 Task: Create board using template kanban template.
Action: Mouse moved to (345, 86)
Screenshot: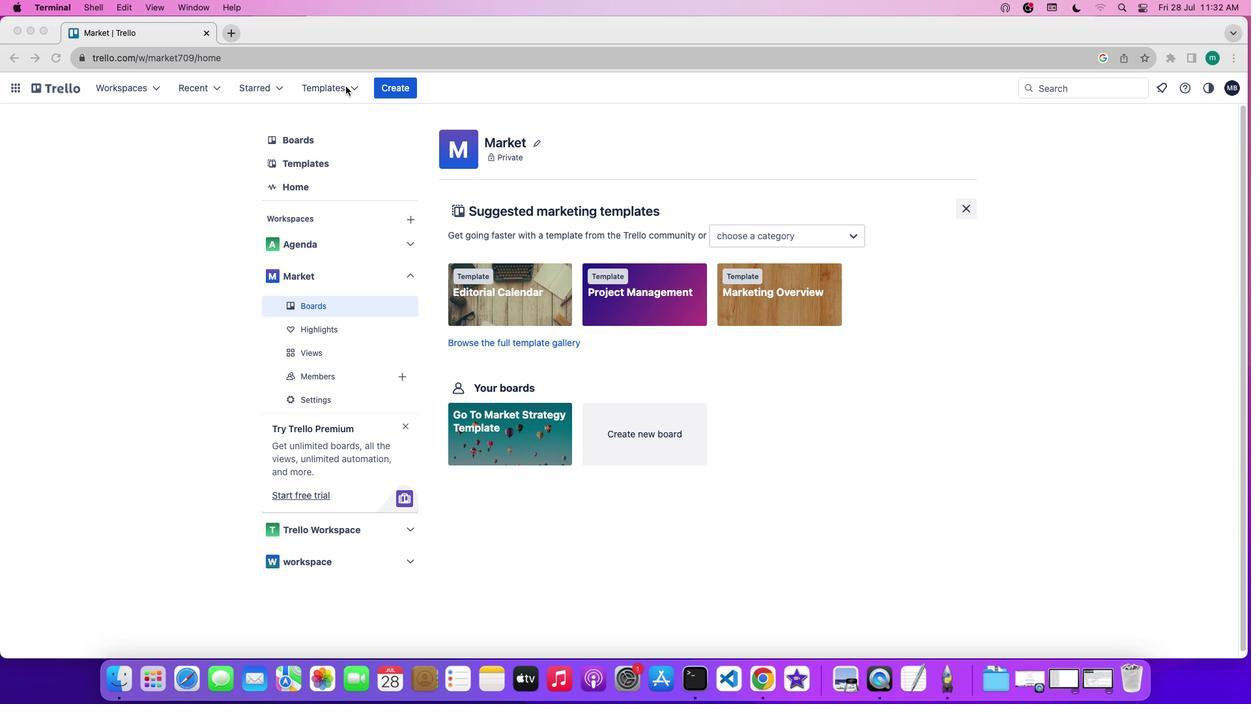 
Action: Mouse pressed left at (345, 86)
Screenshot: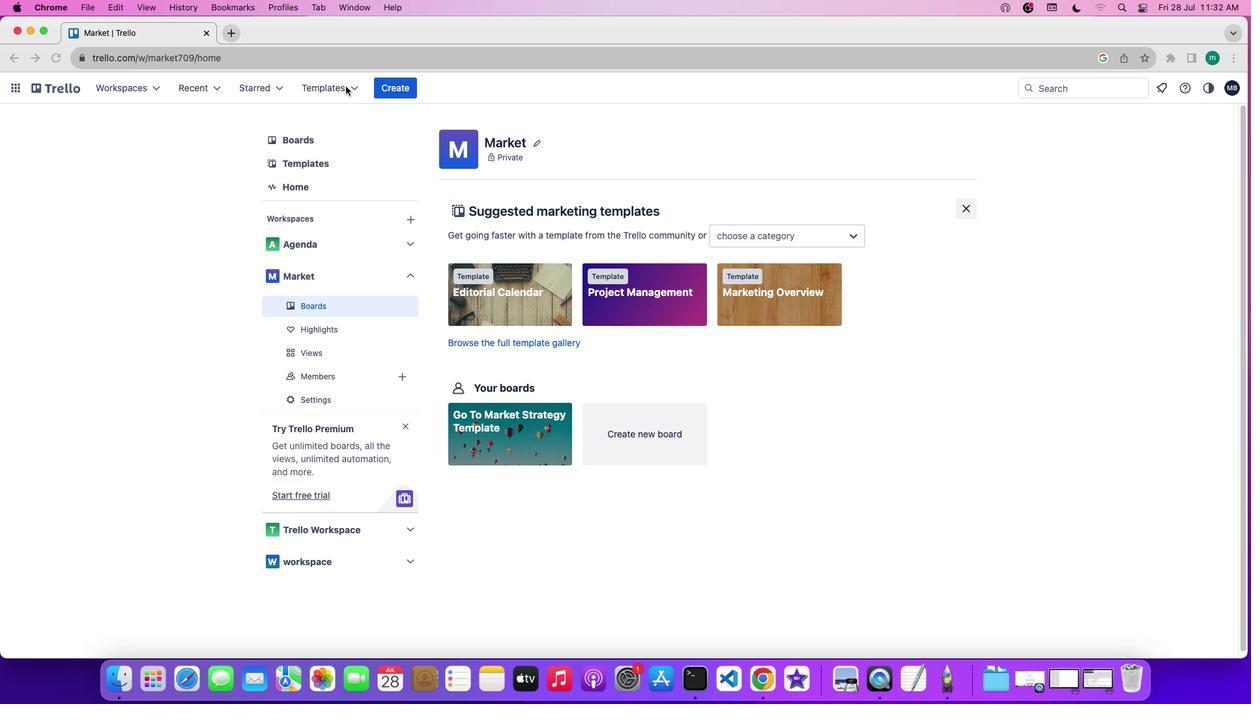 
Action: Mouse moved to (345, 86)
Screenshot: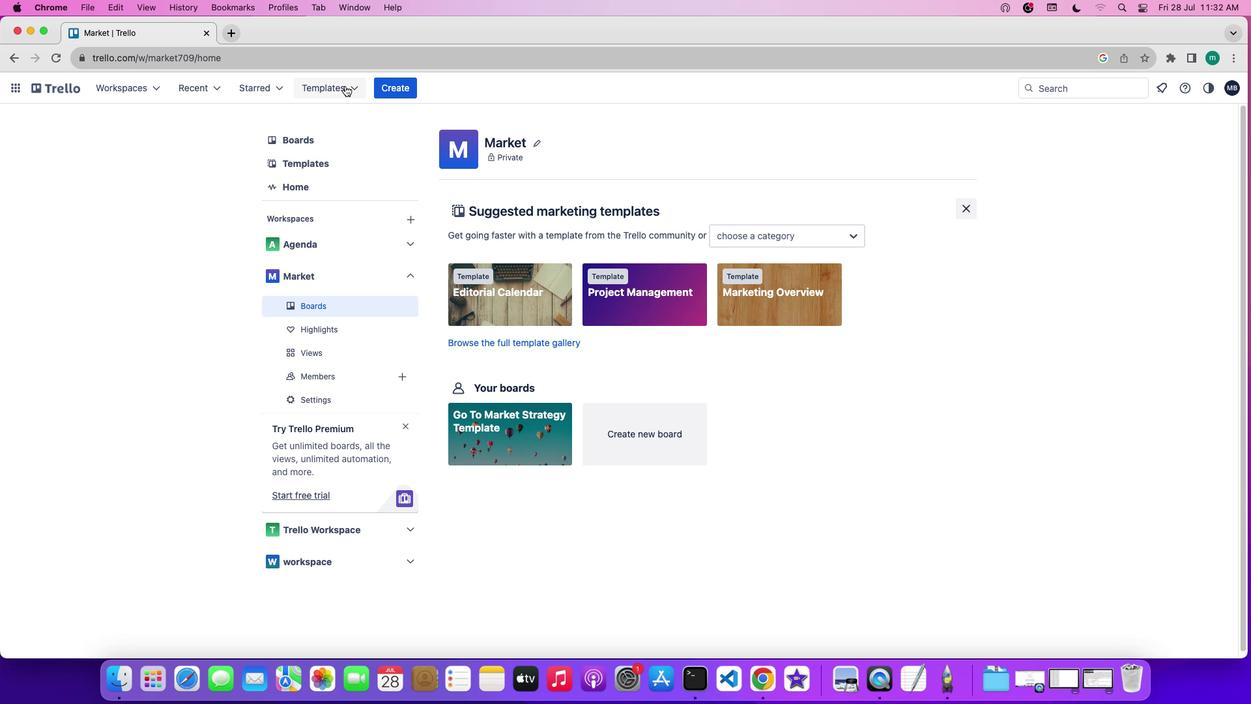 
Action: Mouse pressed left at (345, 86)
Screenshot: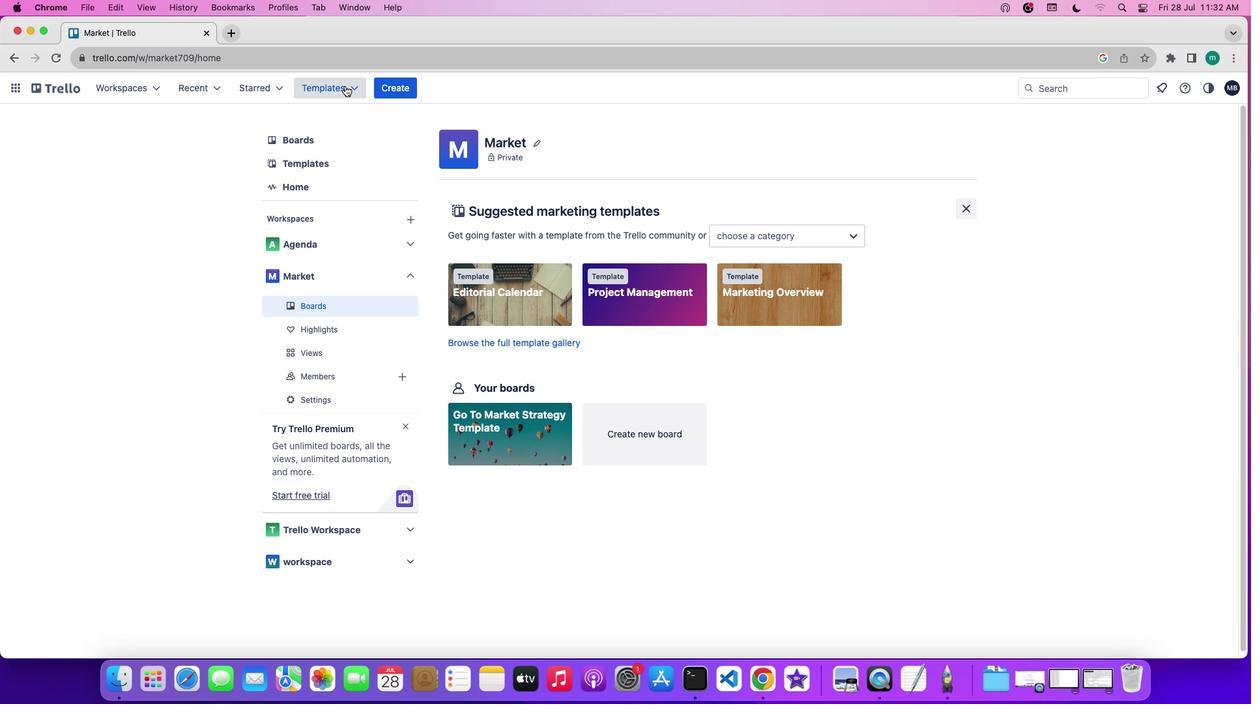 
Action: Mouse pressed left at (345, 86)
Screenshot: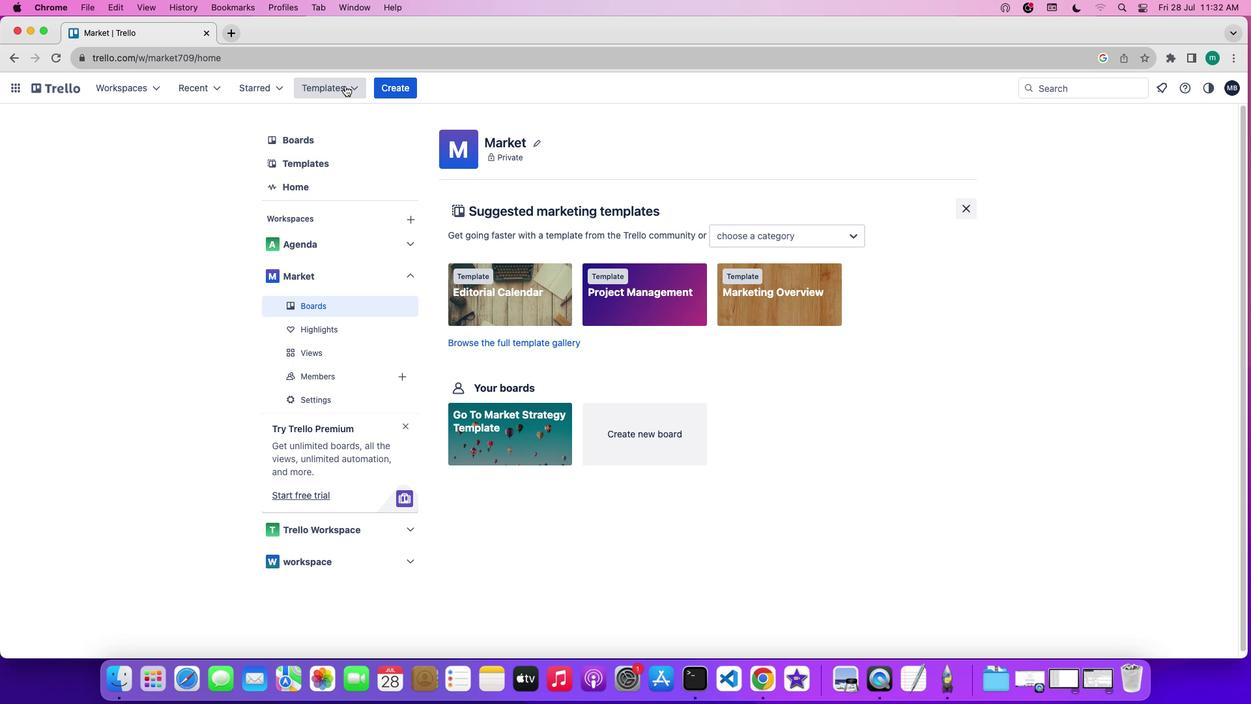 
Action: Mouse moved to (365, 279)
Screenshot: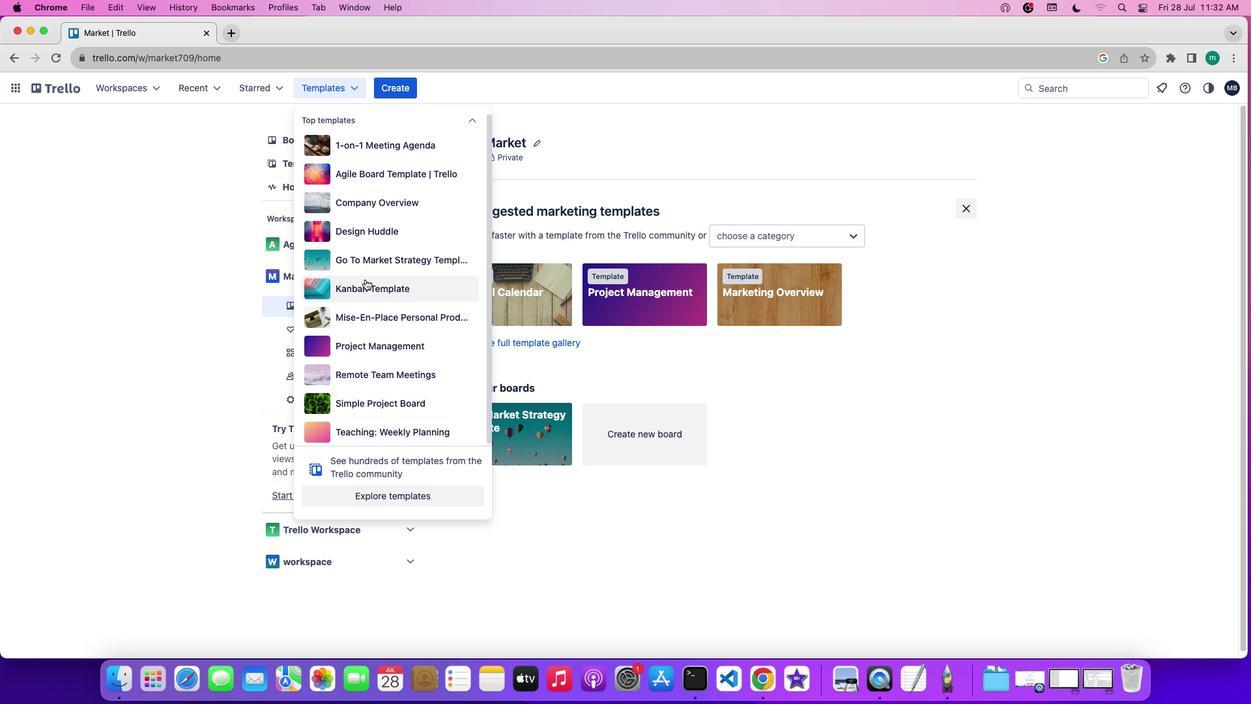 
Action: Mouse pressed left at (365, 279)
Screenshot: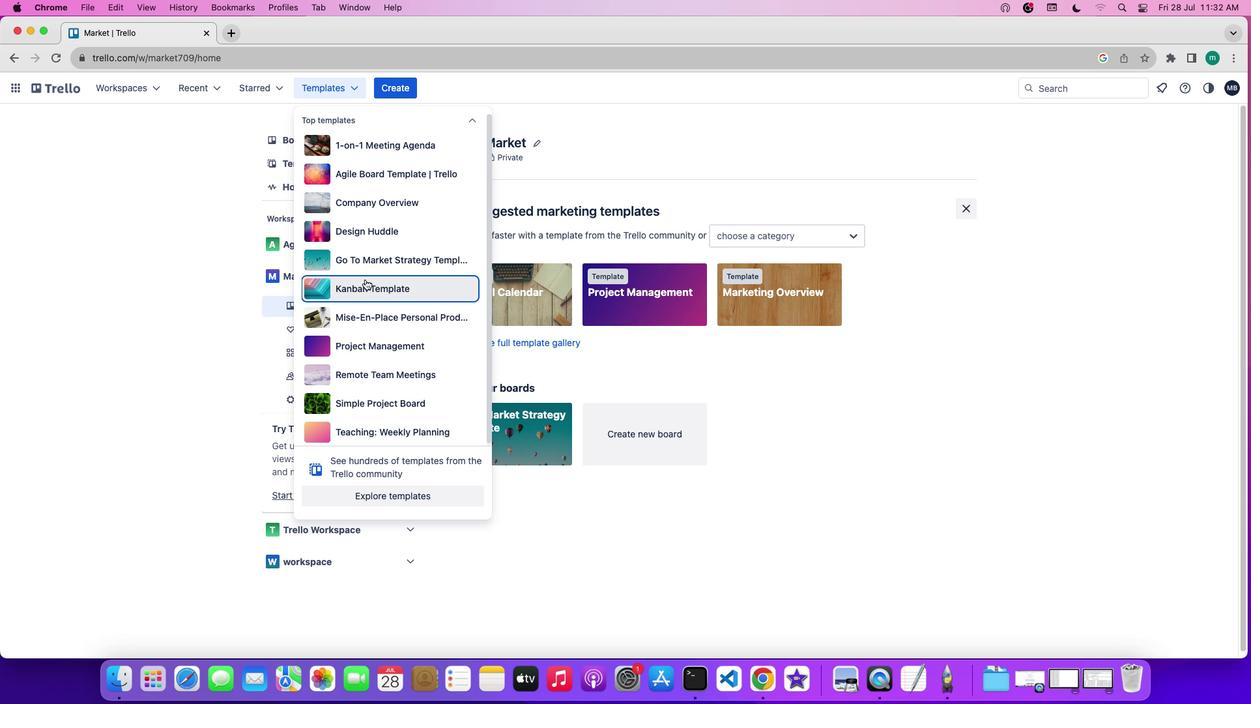 
Action: Mouse moved to (394, 430)
Screenshot: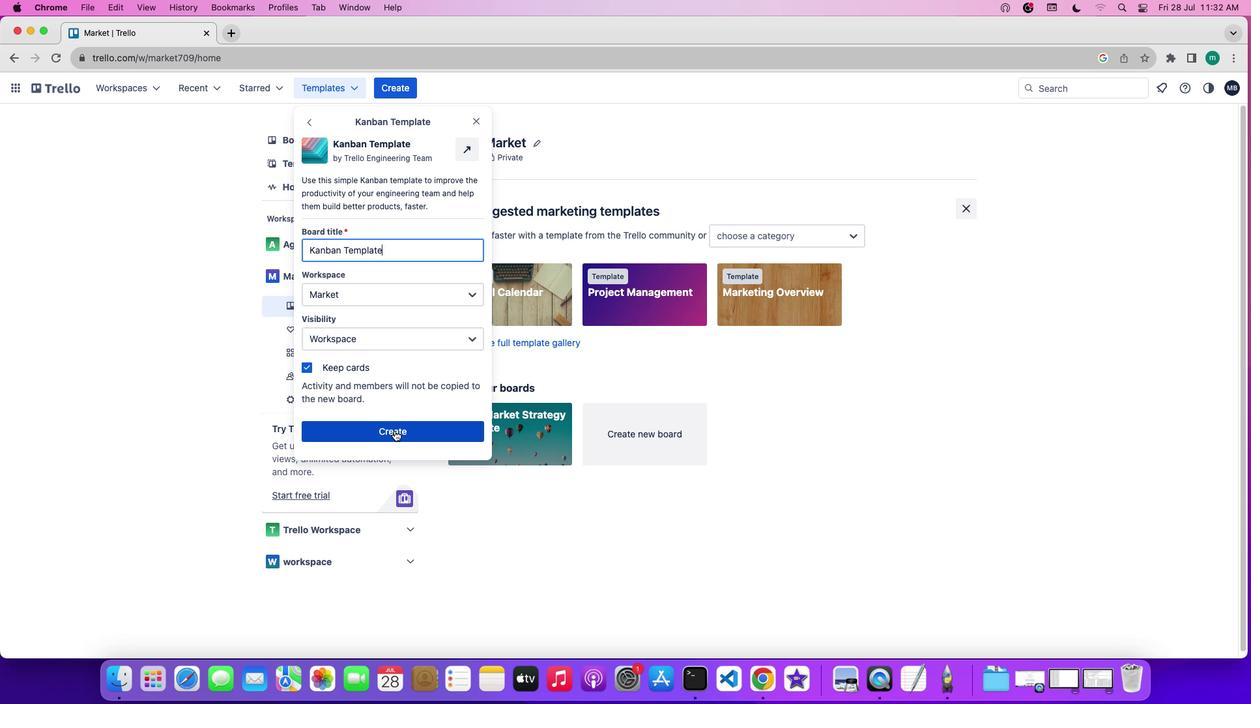 
Action: Mouse pressed left at (394, 430)
Screenshot: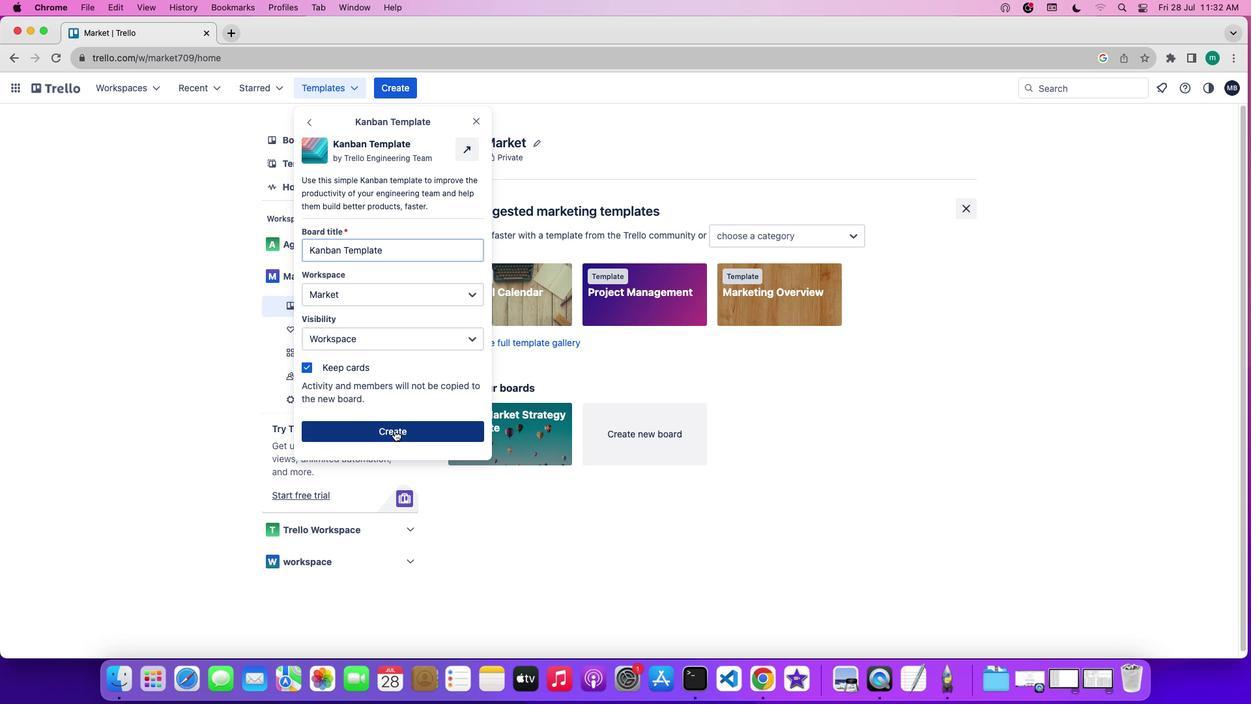 
Action: Mouse moved to (524, 460)
Screenshot: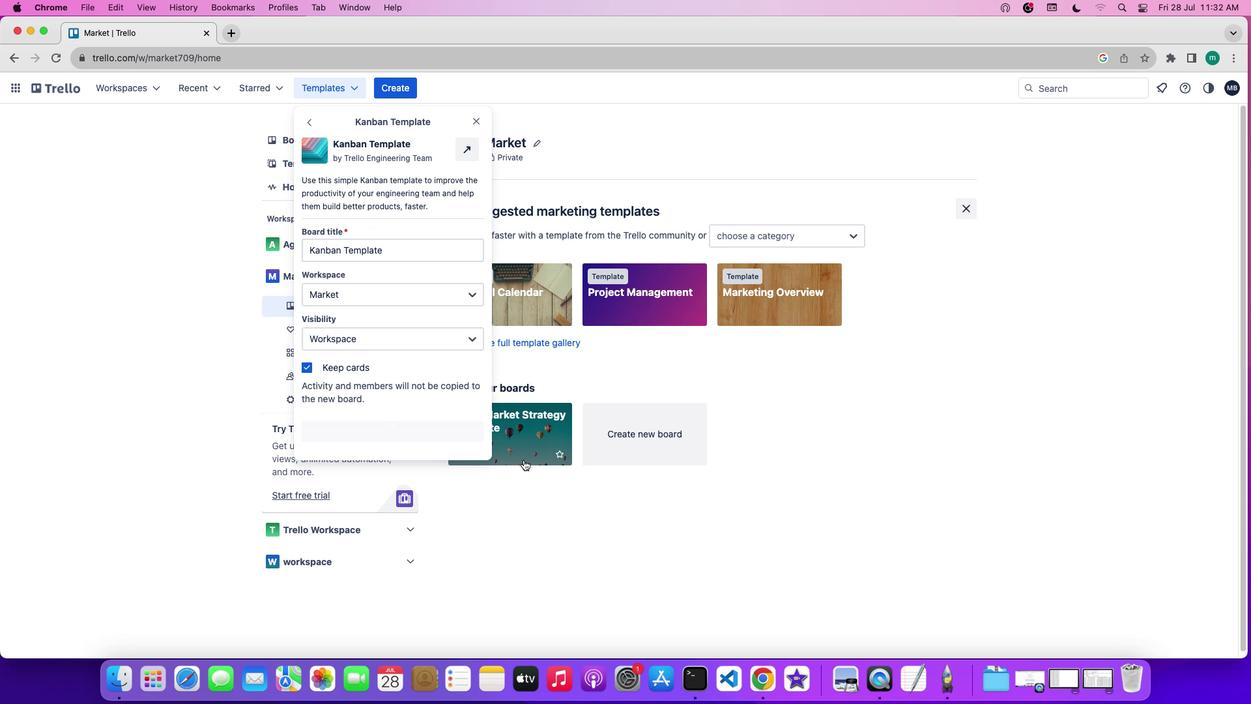 
